 Task: Use the formula "CHAR" in spreadsheet "Project portfolio".
Action: Mouse moved to (554, 307)
Screenshot: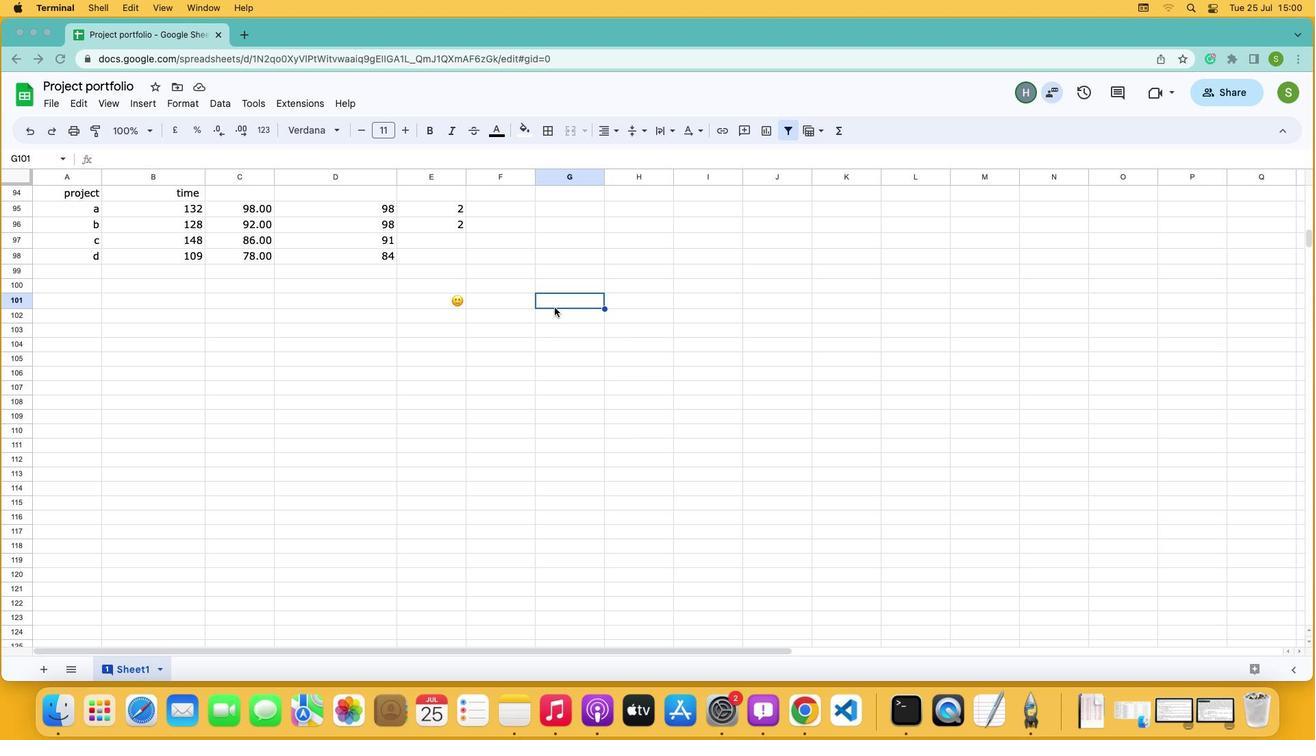 
Action: Mouse pressed left at (554, 307)
Screenshot: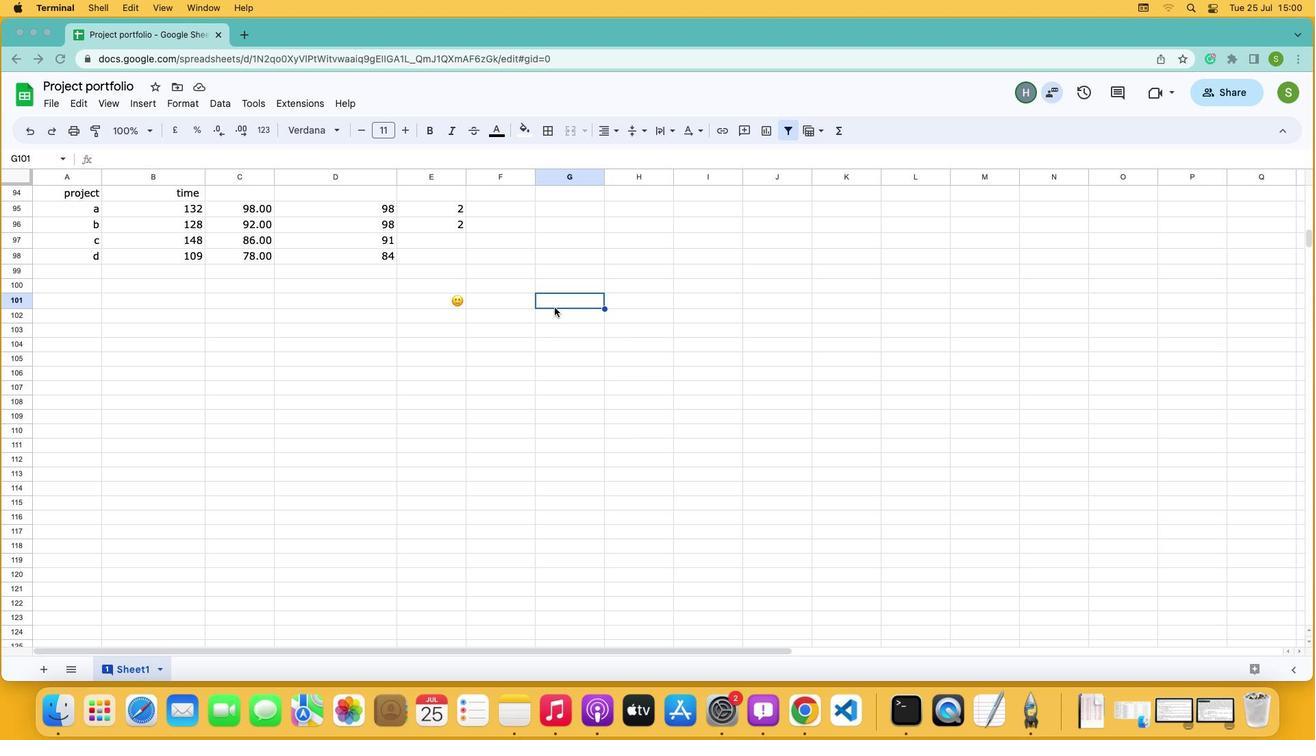 
Action: Mouse moved to (842, 132)
Screenshot: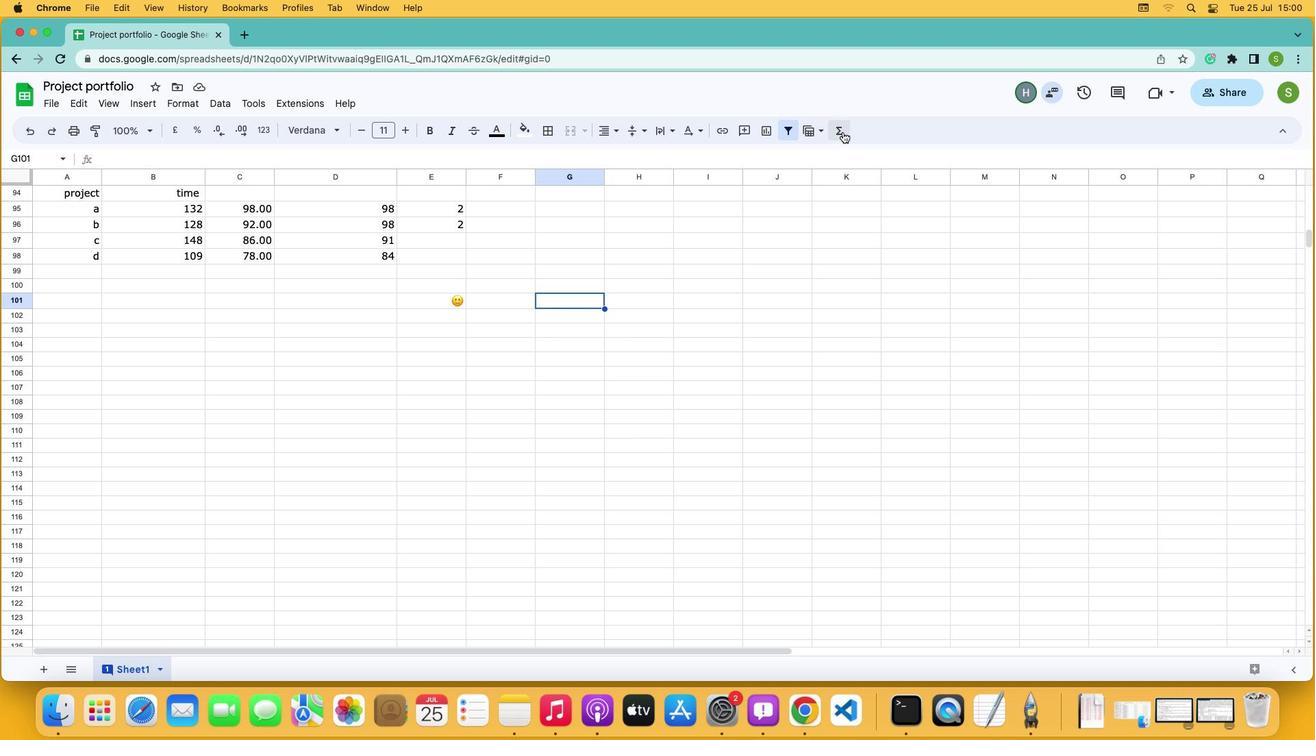 
Action: Mouse pressed left at (842, 132)
Screenshot: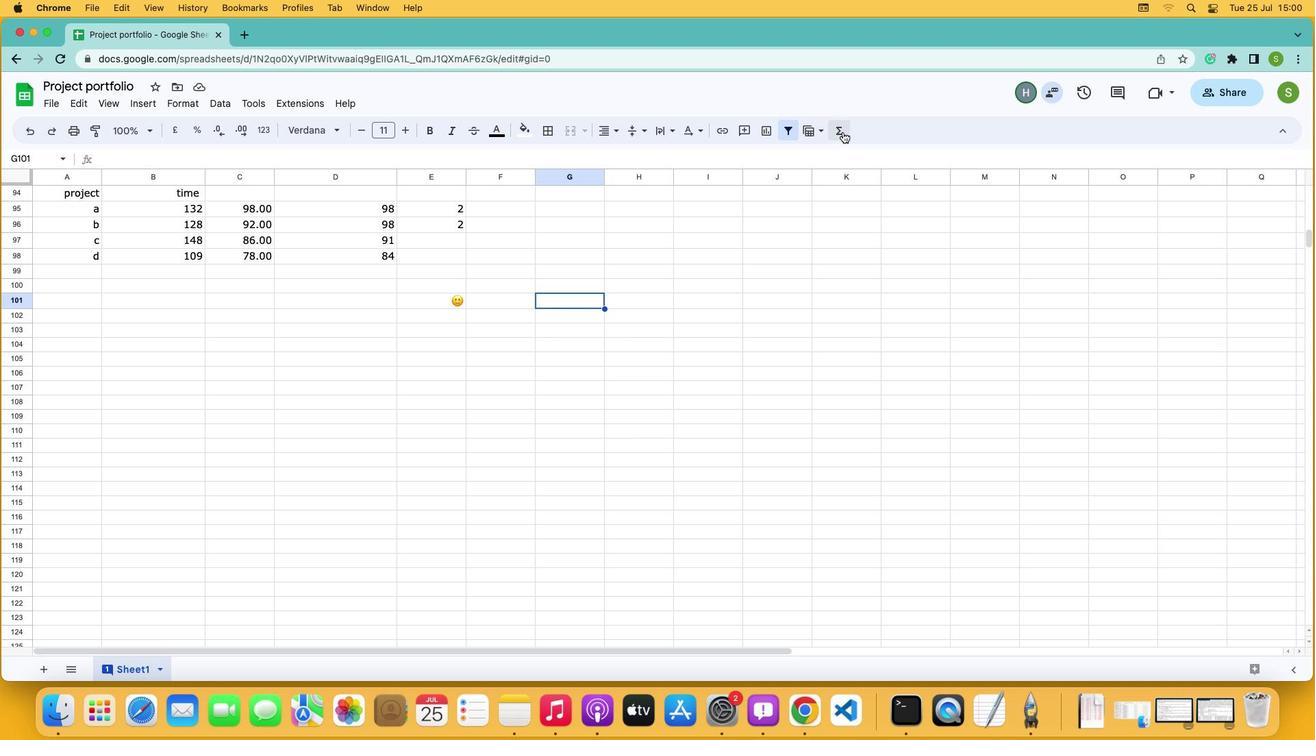 
Action: Mouse moved to (871, 282)
Screenshot: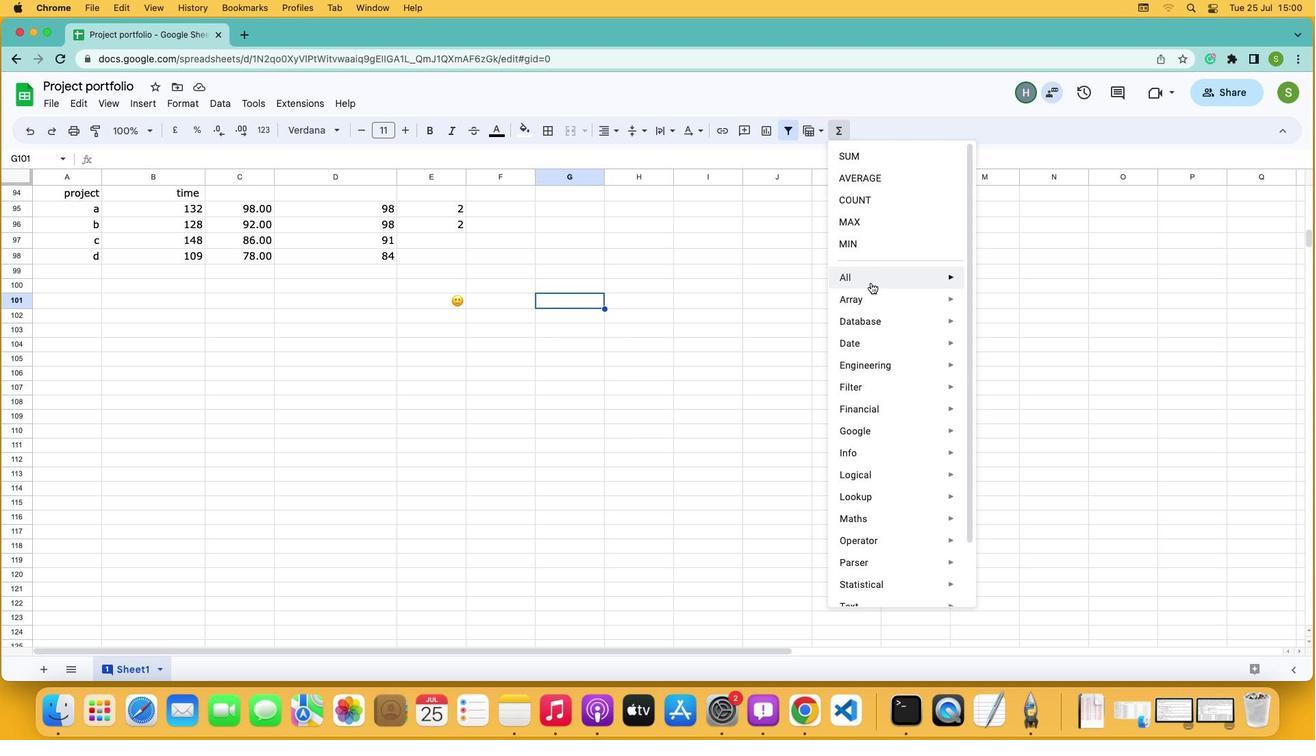 
Action: Mouse pressed left at (871, 282)
Screenshot: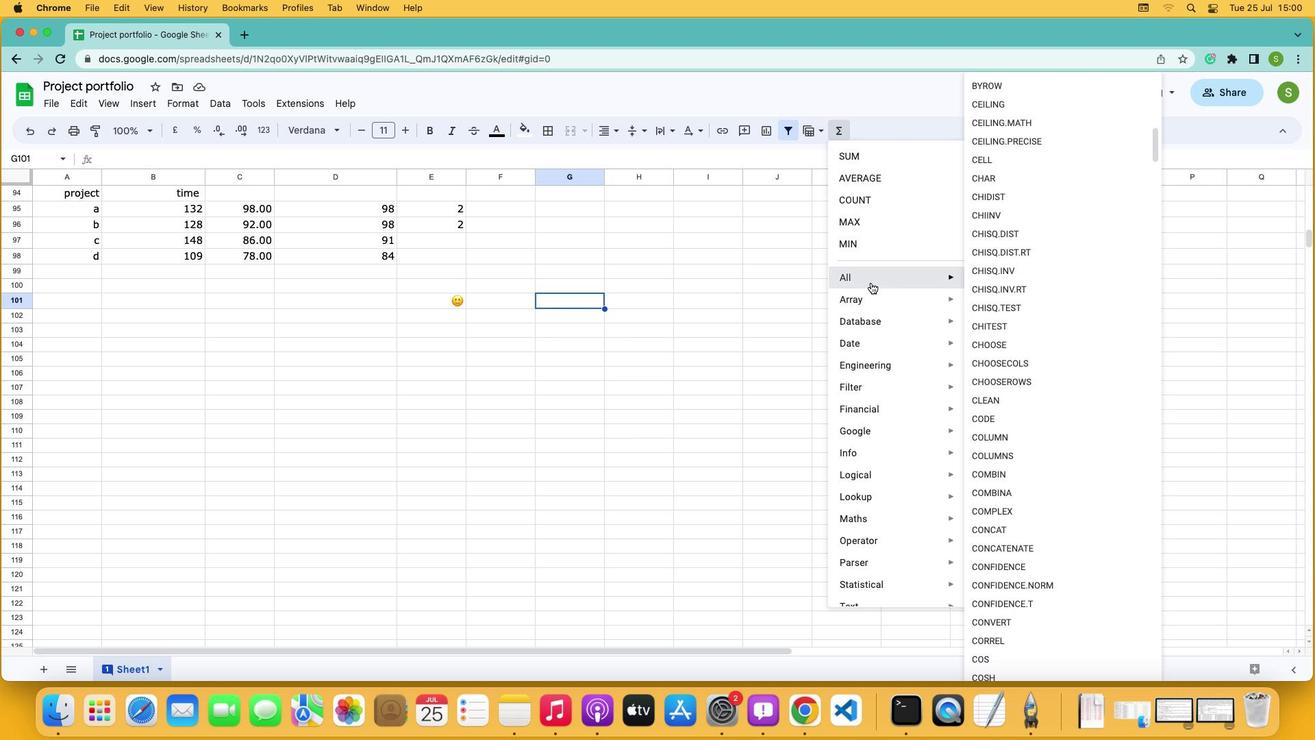 
Action: Mouse moved to (995, 174)
Screenshot: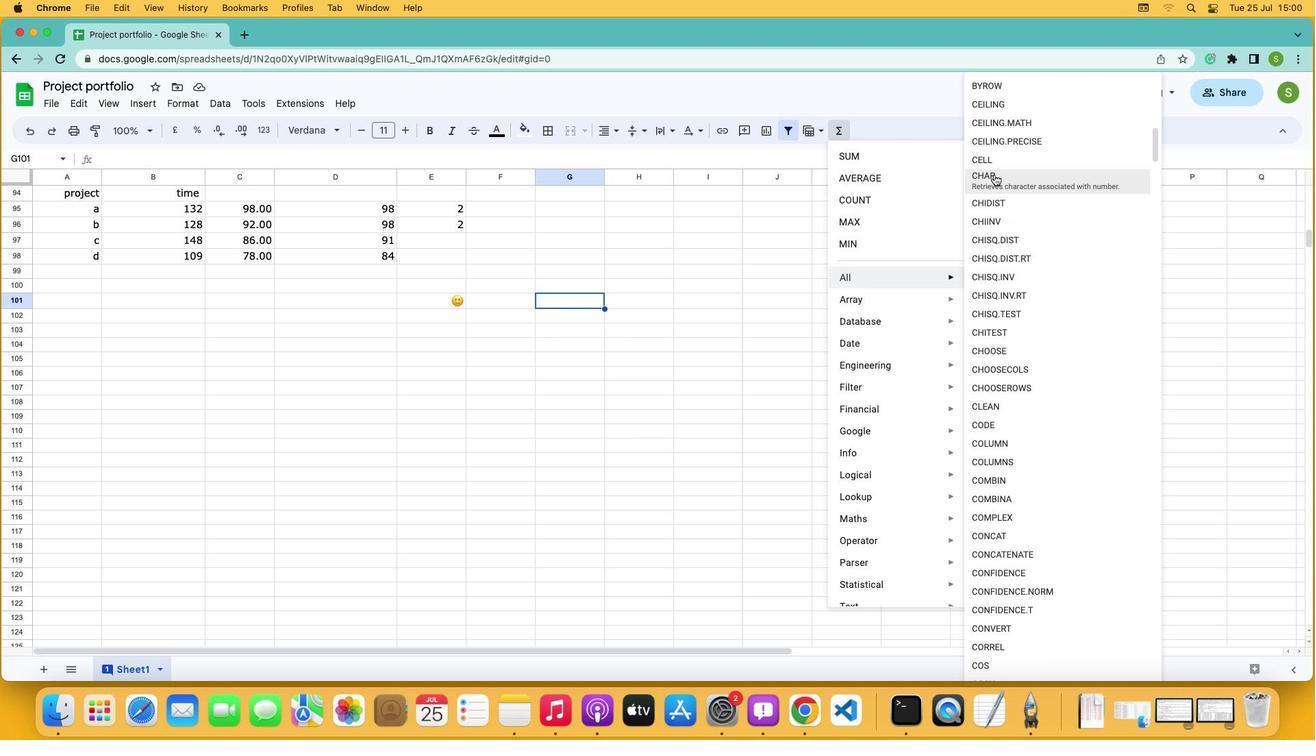 
Action: Mouse pressed left at (995, 174)
Screenshot: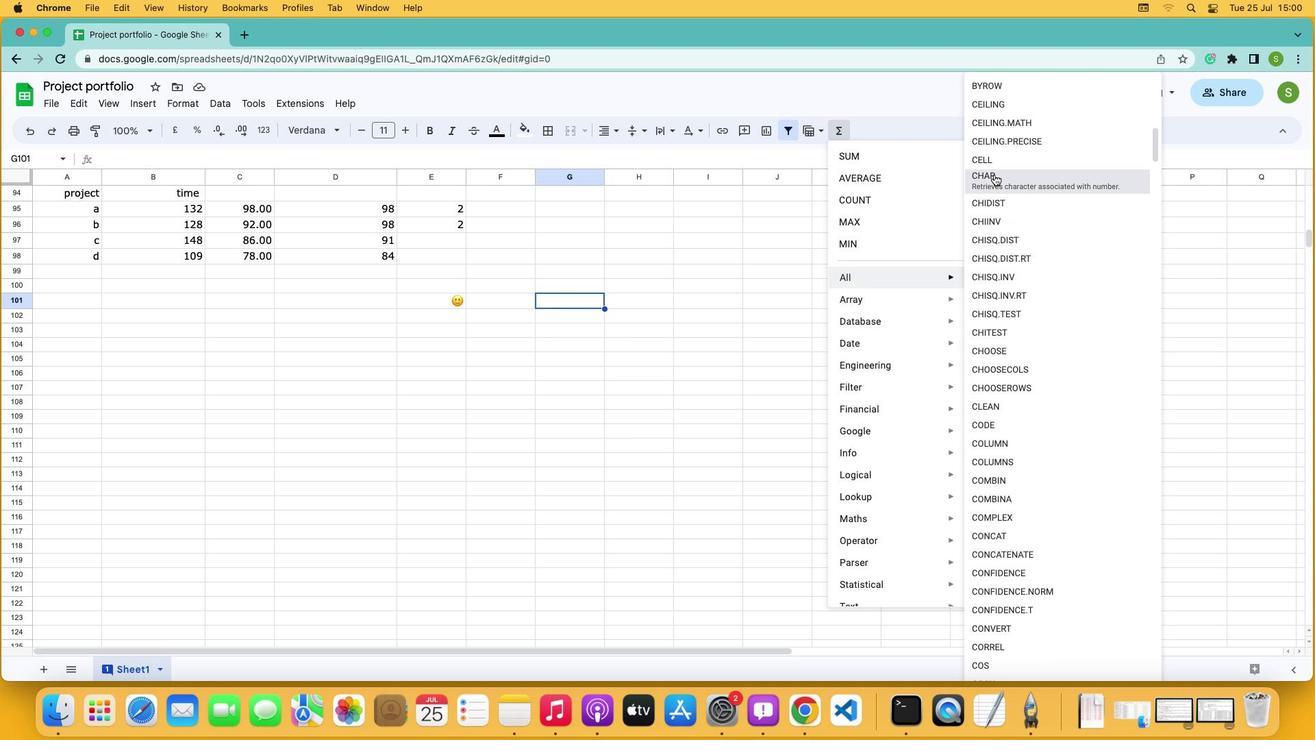 
Action: Mouse moved to (847, 270)
Screenshot: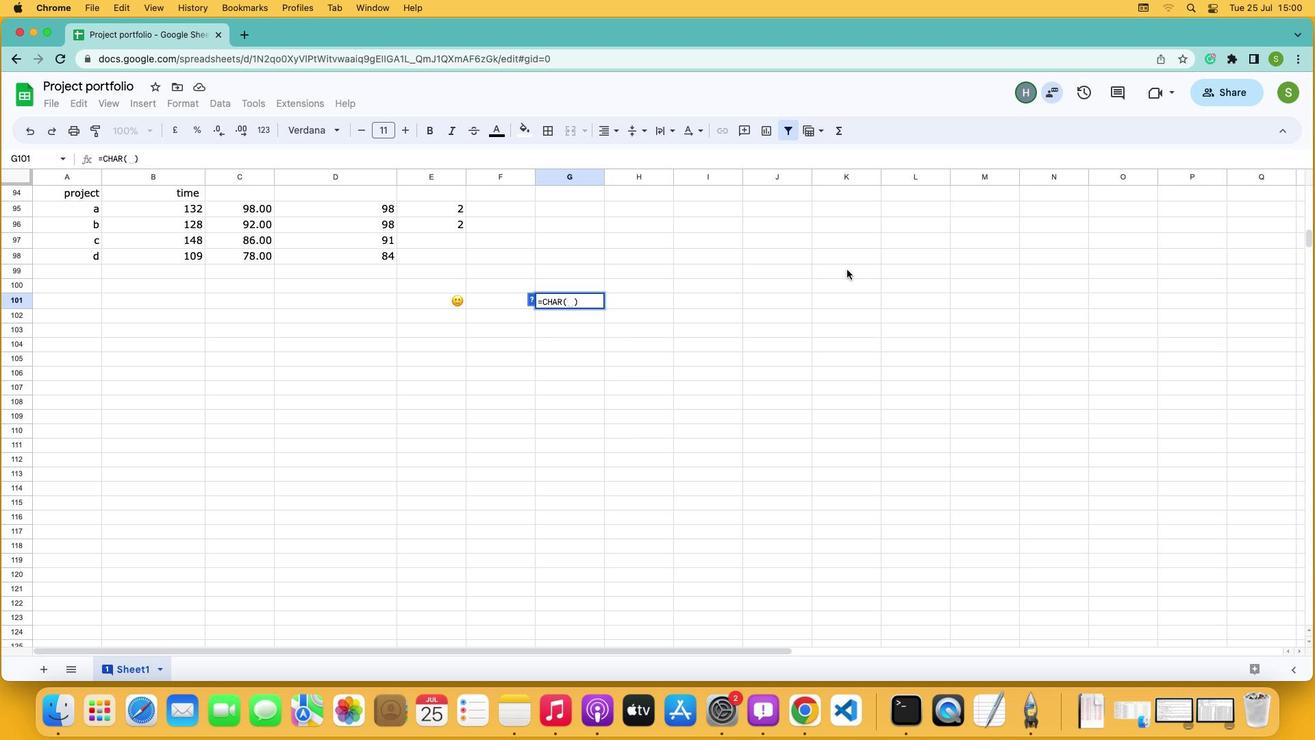 
Action: Key pressed '1''2''8''0''3''3'Key.enter
Screenshot: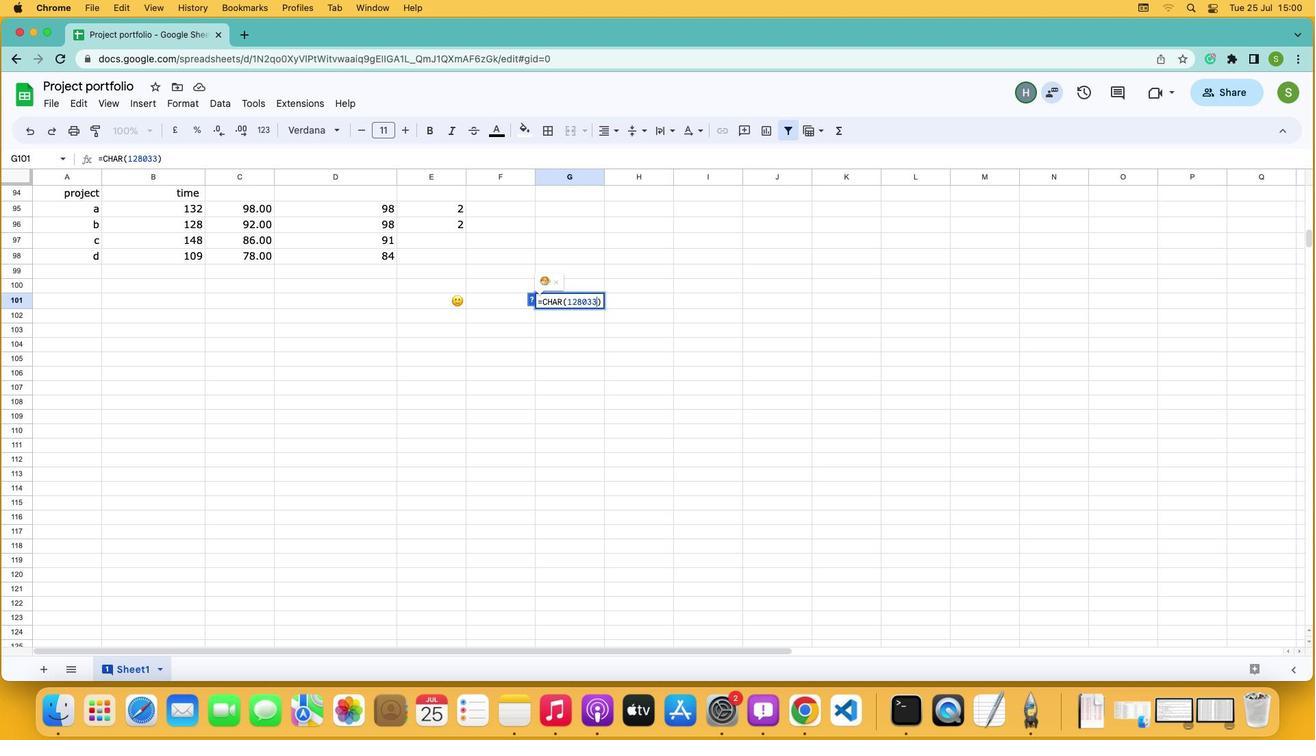 
